 Task: Adjust the reading pane settings in Outlook and check your calendar for upcoming events.
Action: Mouse moved to (22, 37)
Screenshot: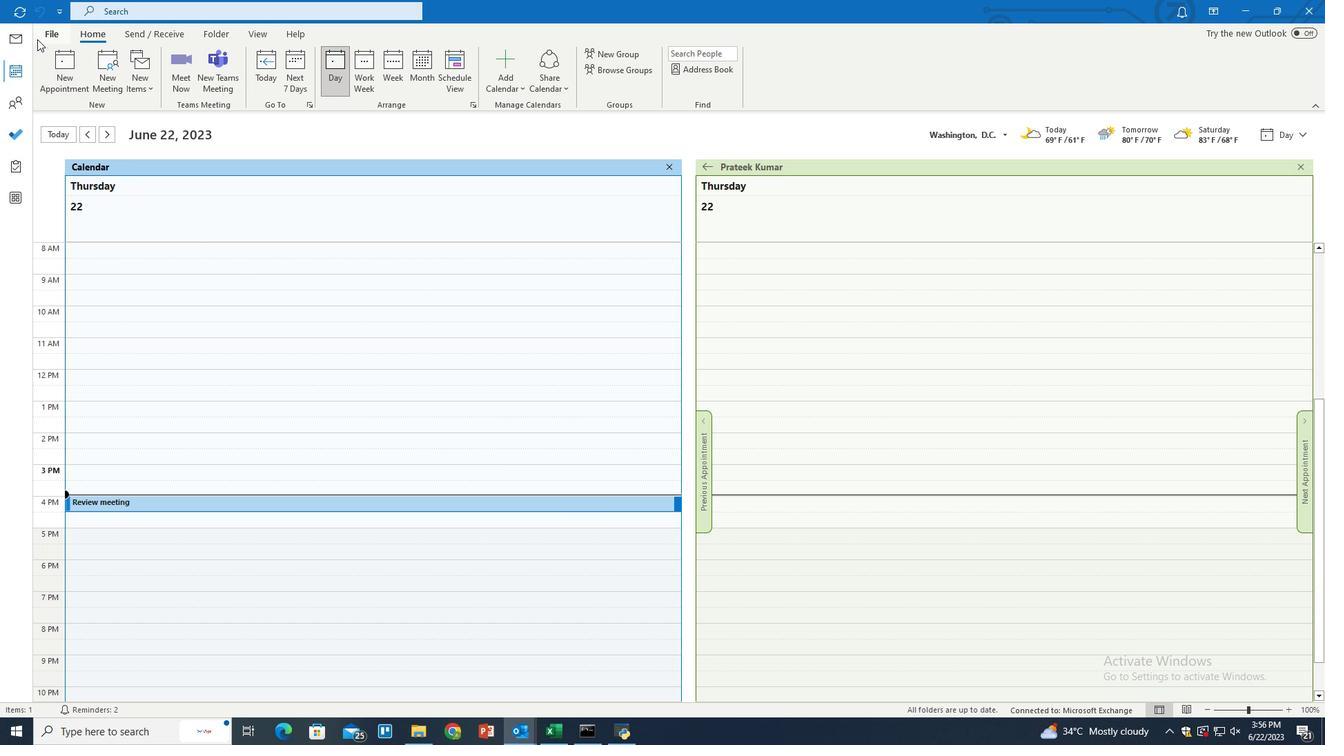 
Action: Mouse pressed left at (22, 37)
Screenshot: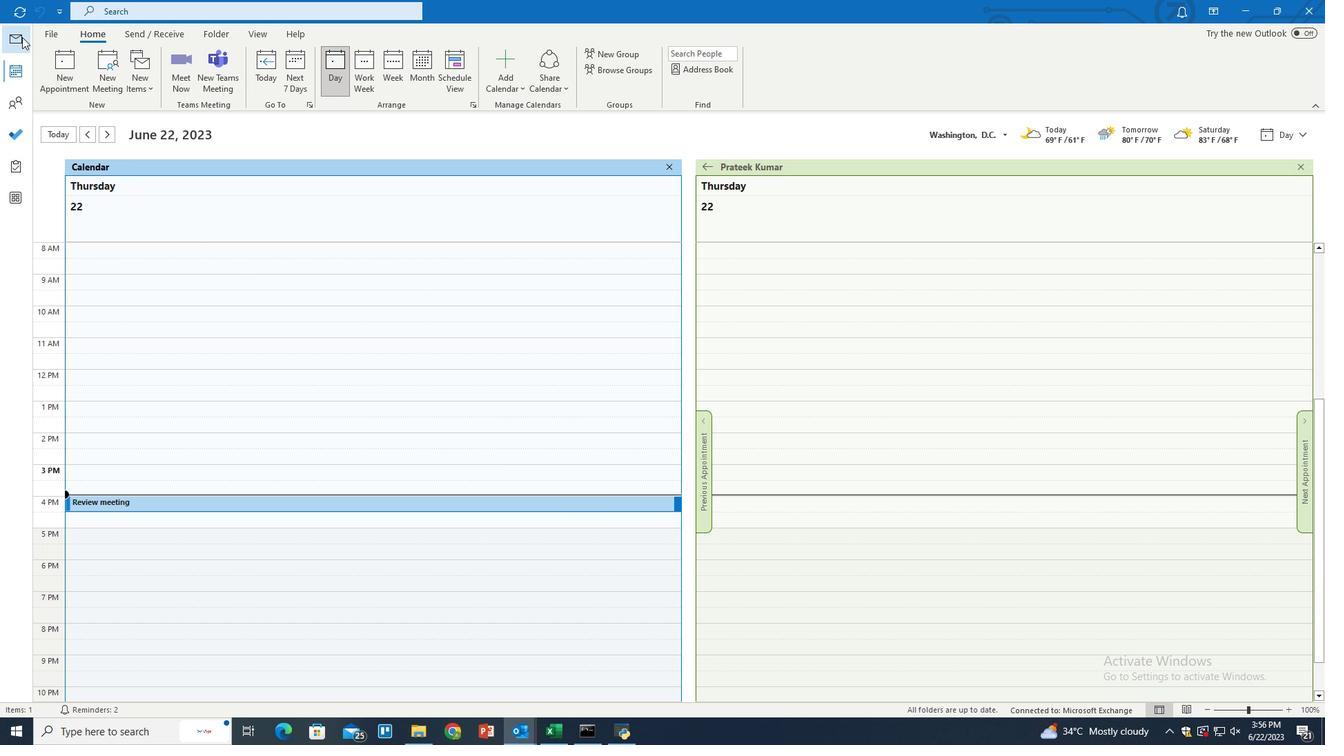 
Action: Mouse moved to (260, 32)
Screenshot: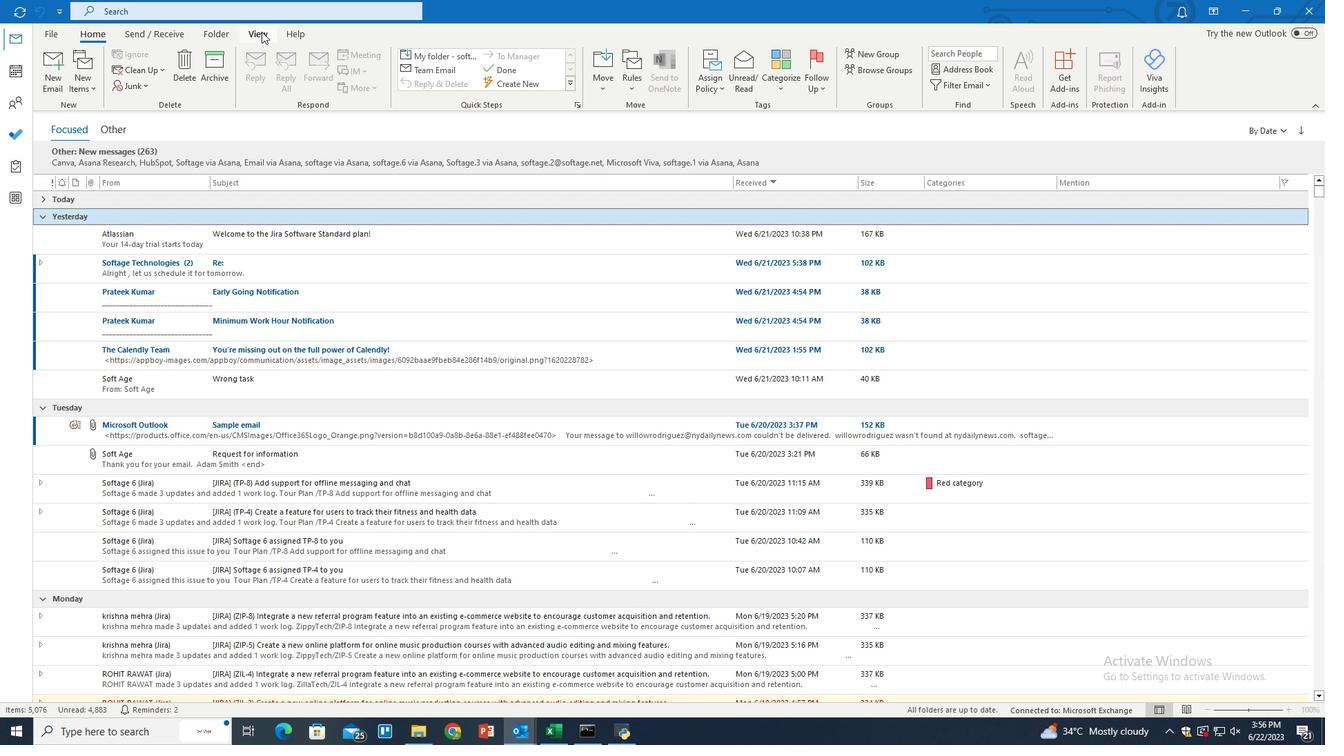 
Action: Mouse pressed left at (260, 32)
Screenshot: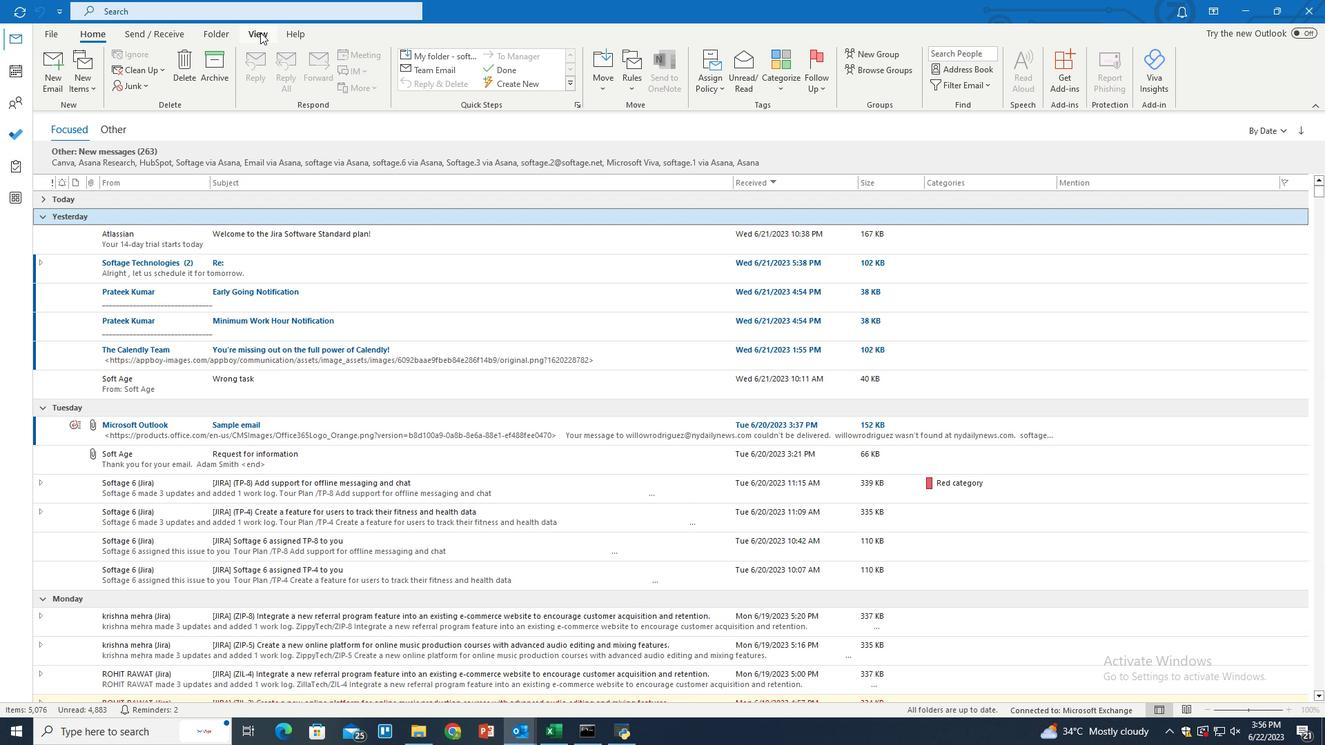
Action: Mouse moved to (954, 78)
Screenshot: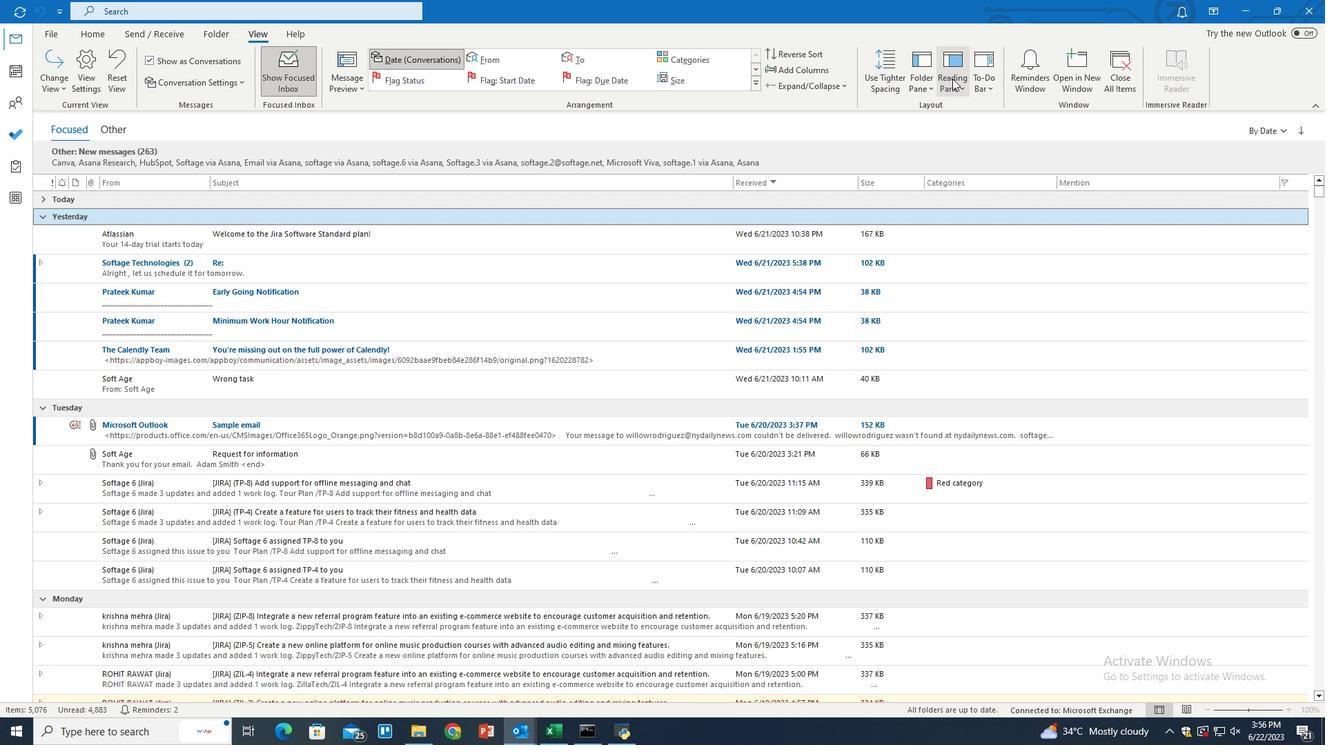 
Action: Mouse pressed left at (954, 78)
Screenshot: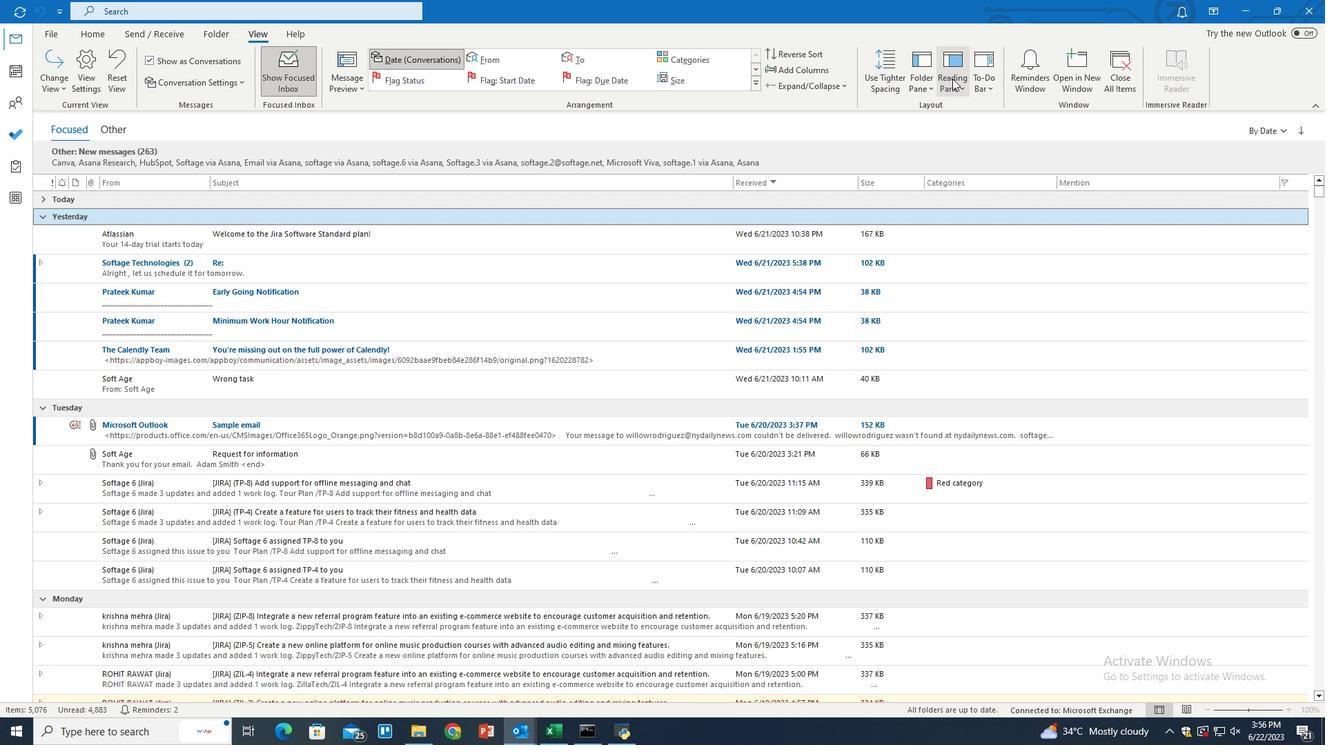
Action: Mouse moved to (962, 170)
Screenshot: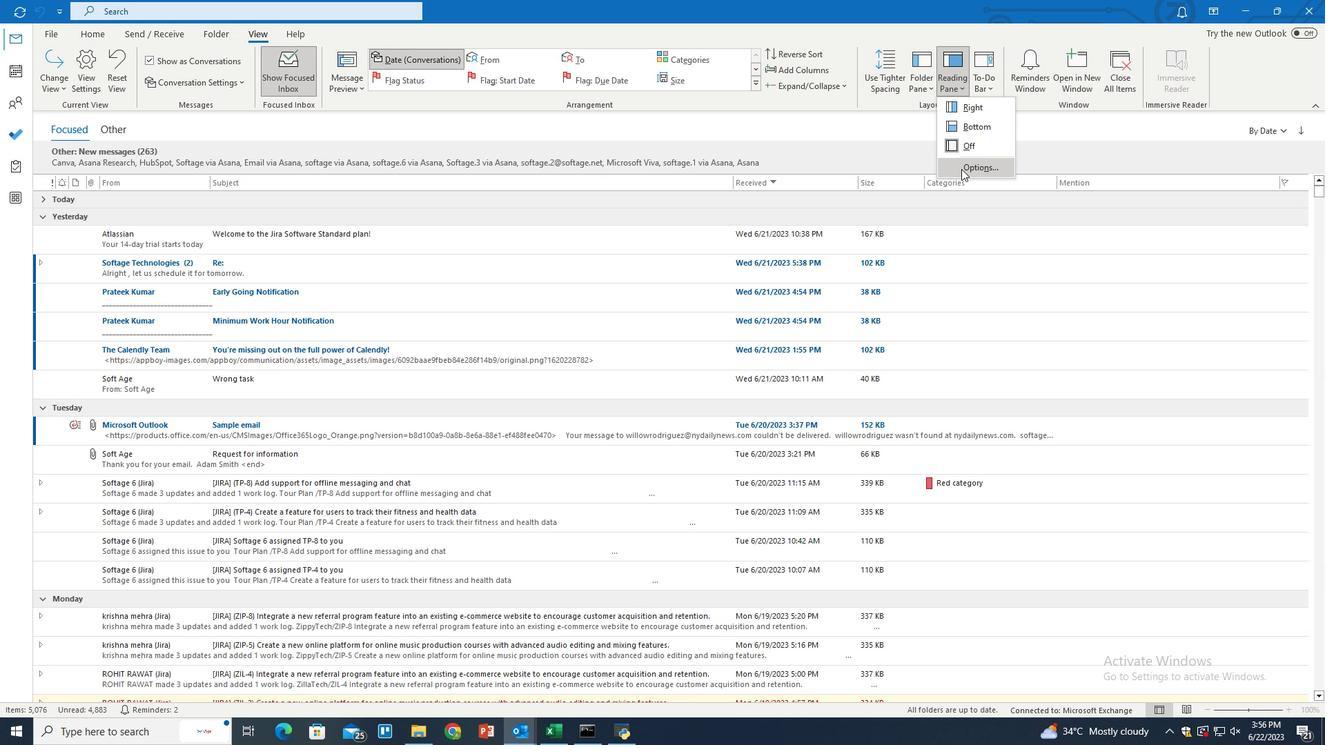 
Action: Mouse pressed left at (962, 170)
Screenshot: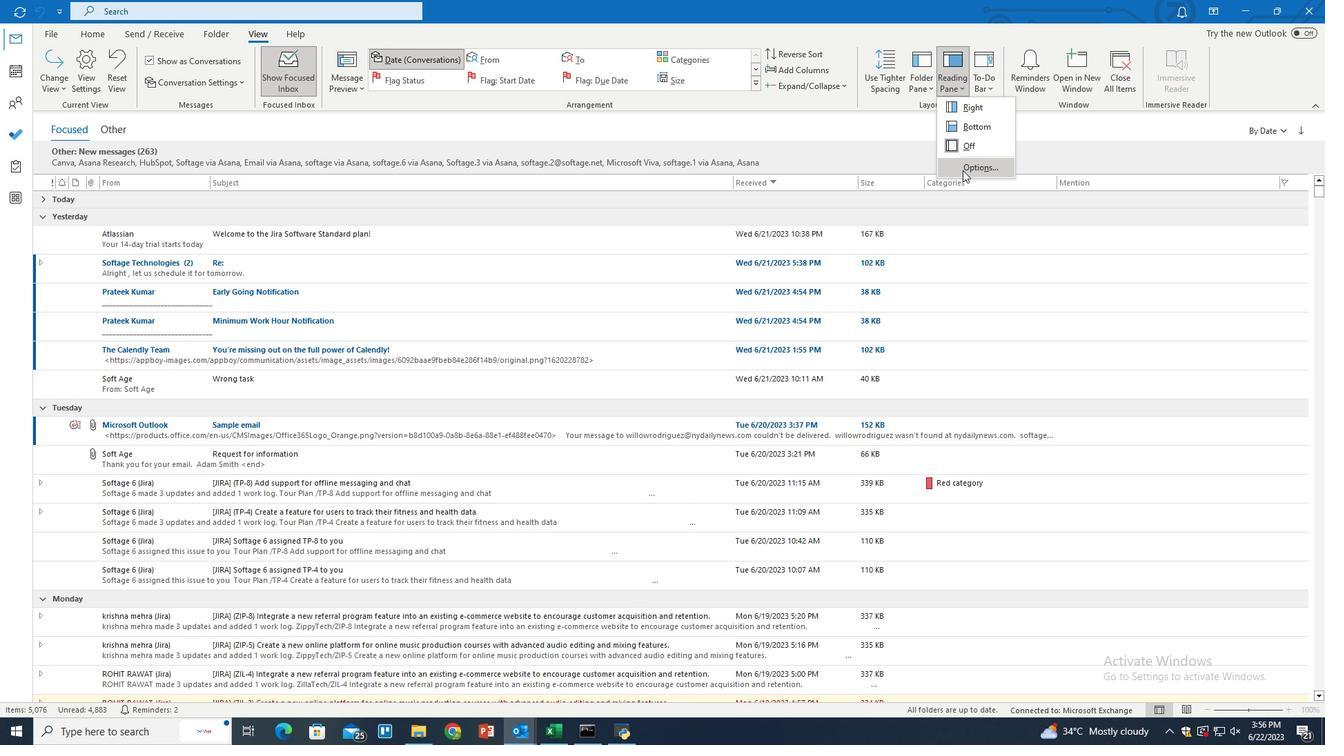 
